 Task: Look for products in the category "Cupcakes" from Sprouts only.
Action: Mouse moved to (17, 77)
Screenshot: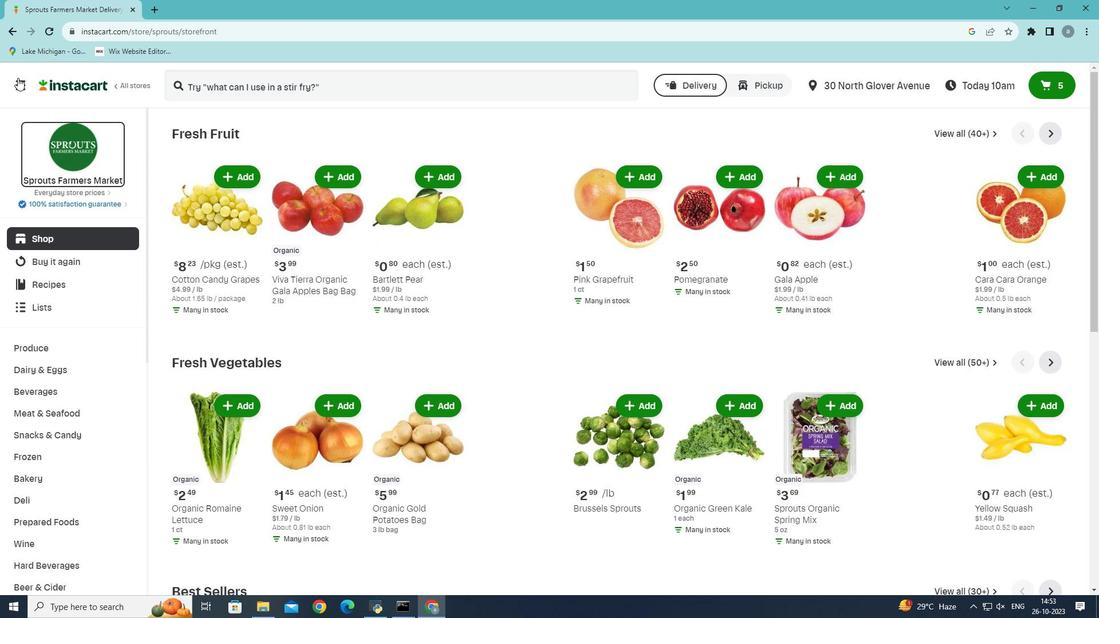 
Action: Mouse pressed left at (17, 77)
Screenshot: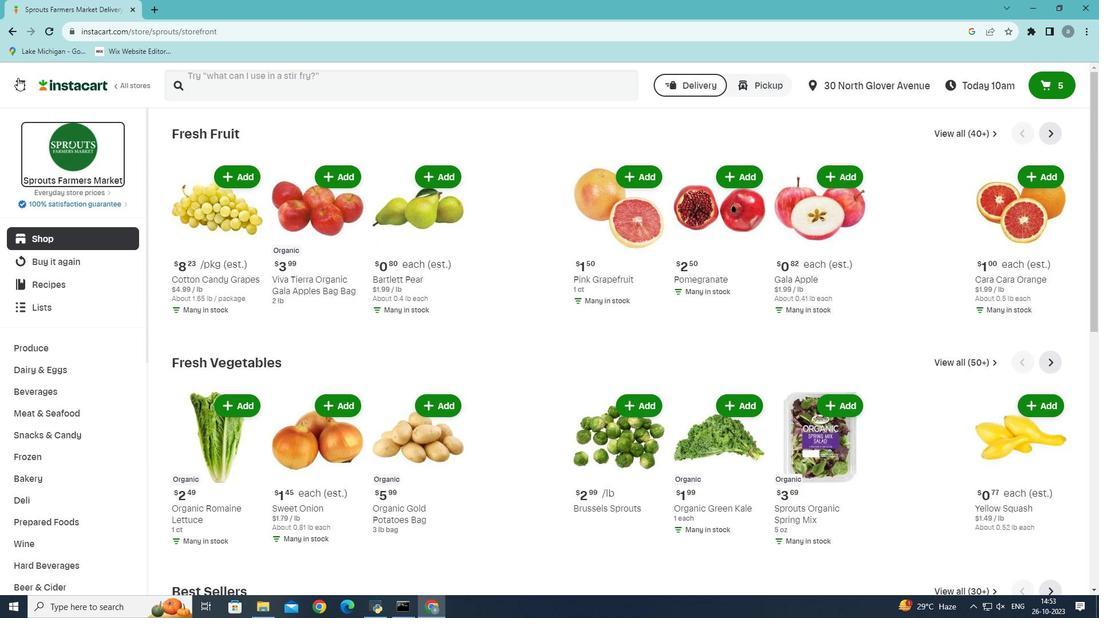 
Action: Mouse moved to (41, 334)
Screenshot: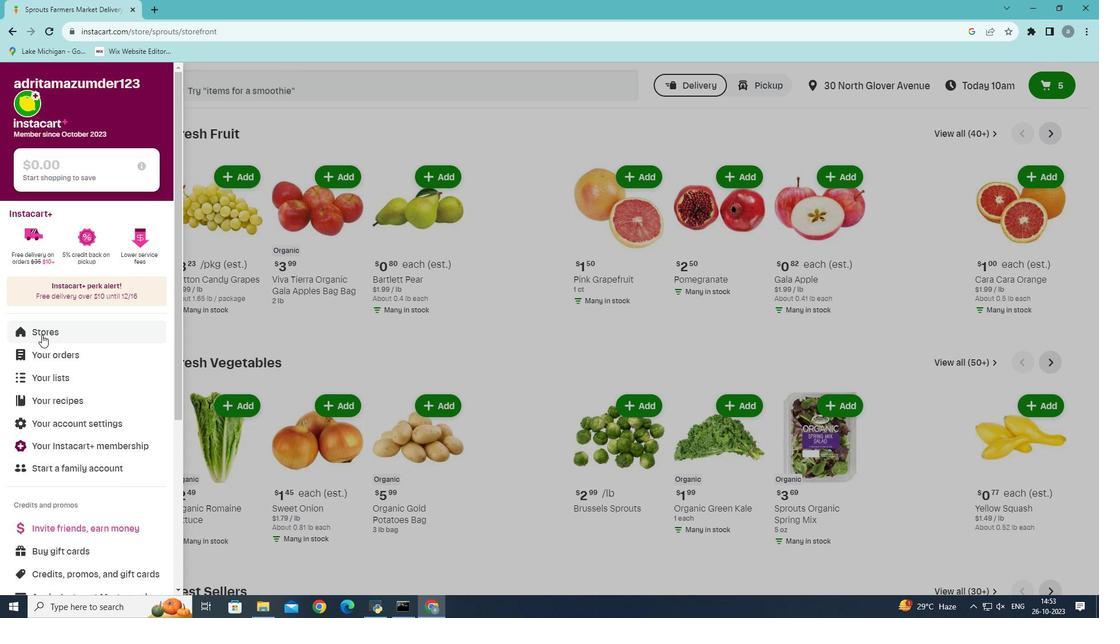
Action: Mouse pressed left at (41, 334)
Screenshot: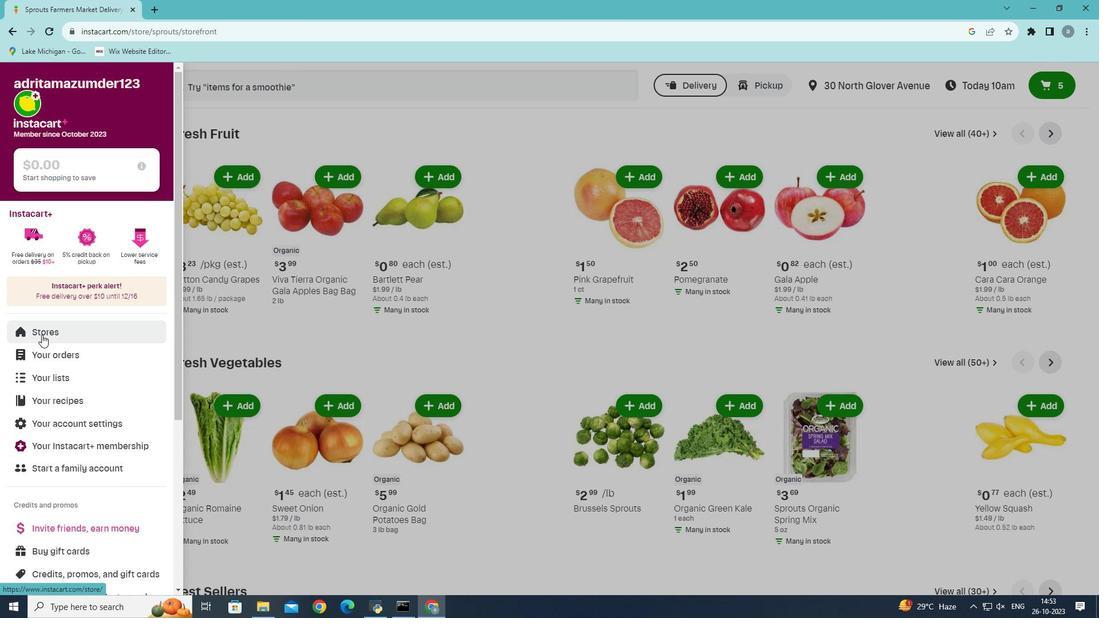 
Action: Mouse moved to (273, 128)
Screenshot: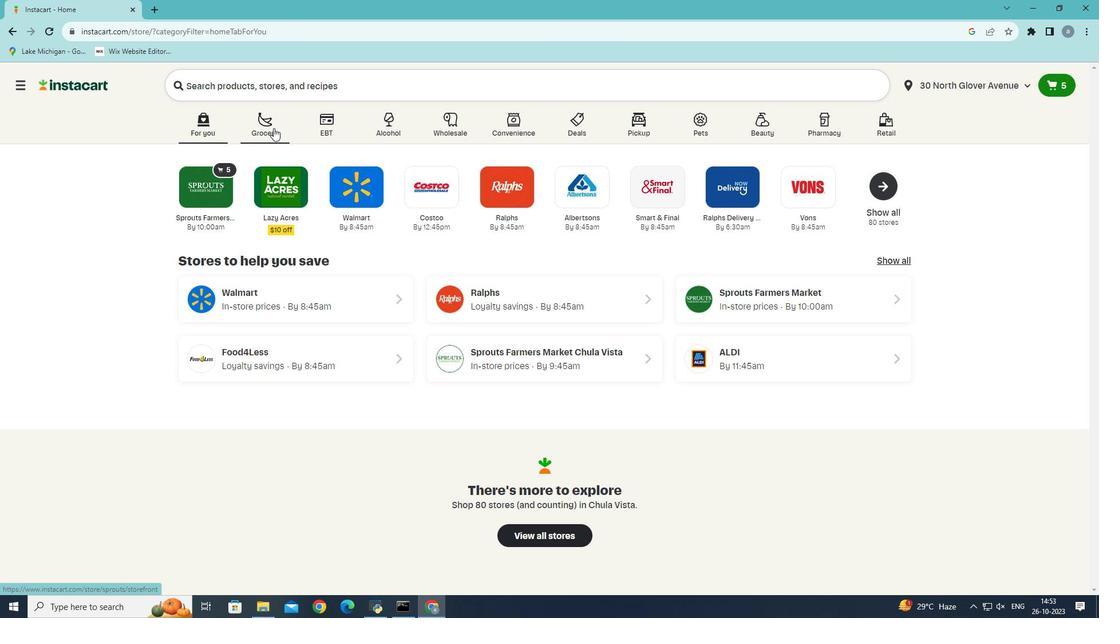 
Action: Mouse pressed left at (273, 128)
Screenshot: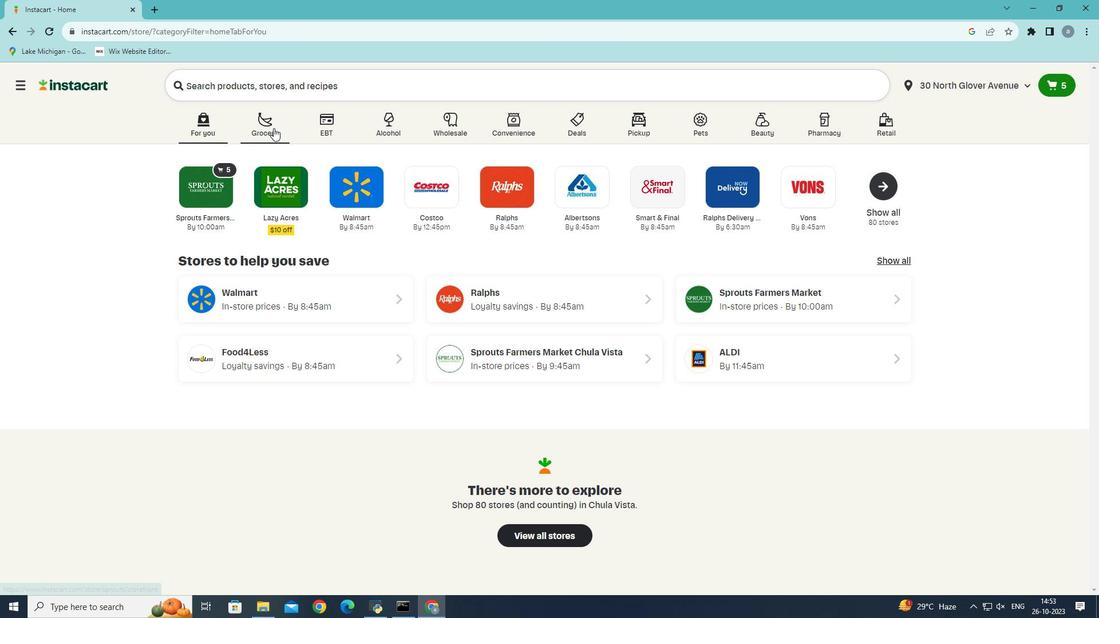 
Action: Mouse moved to (273, 337)
Screenshot: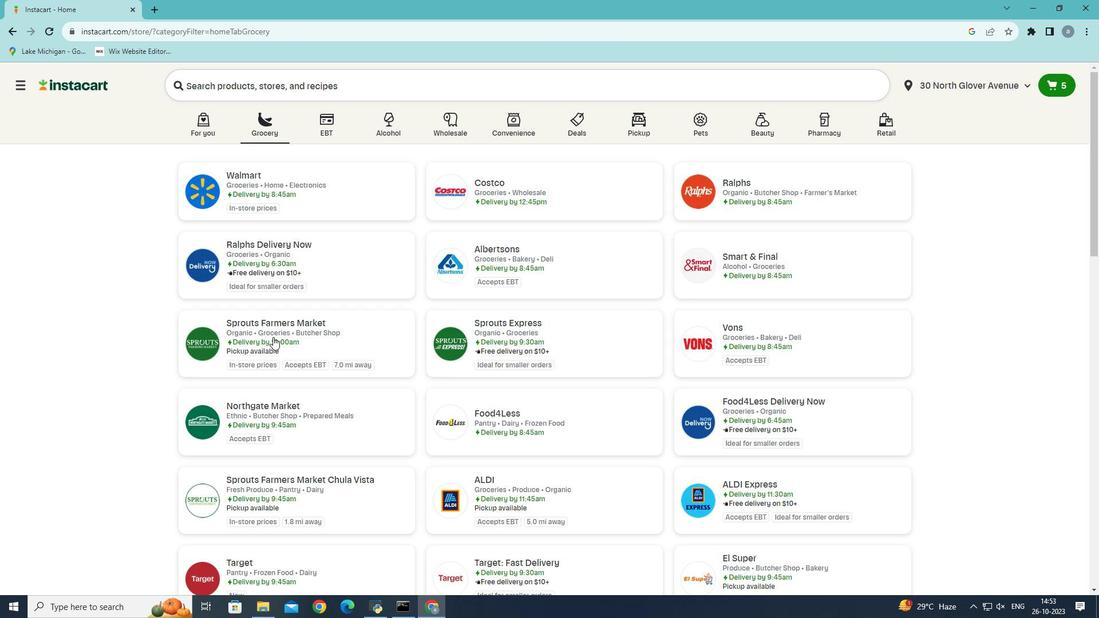 
Action: Mouse pressed left at (273, 337)
Screenshot: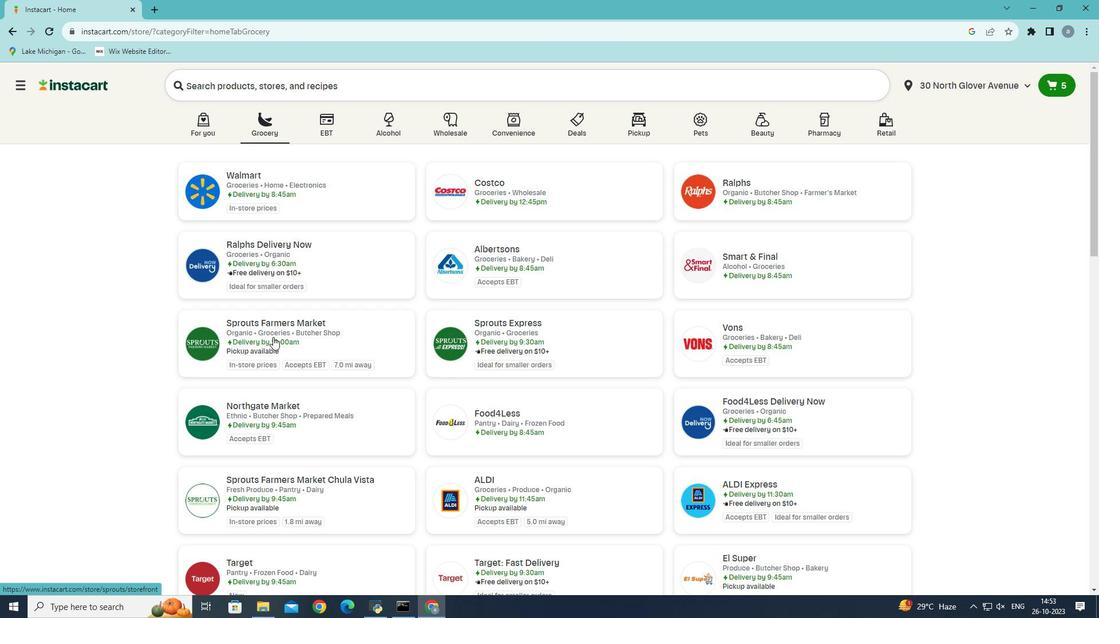 
Action: Mouse moved to (44, 483)
Screenshot: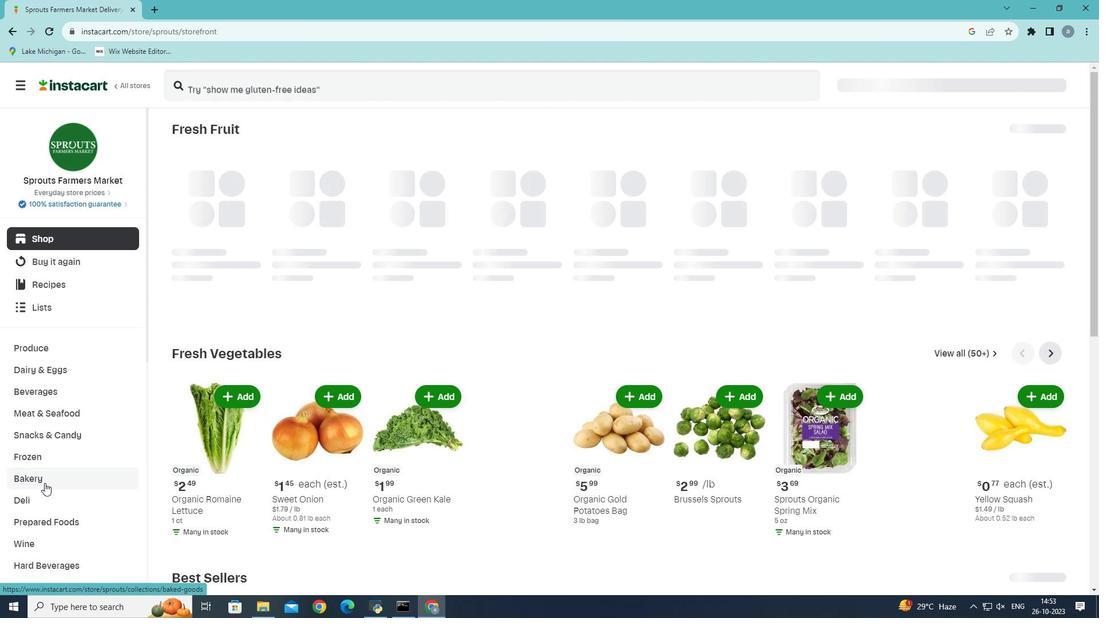
Action: Mouse pressed left at (44, 483)
Screenshot: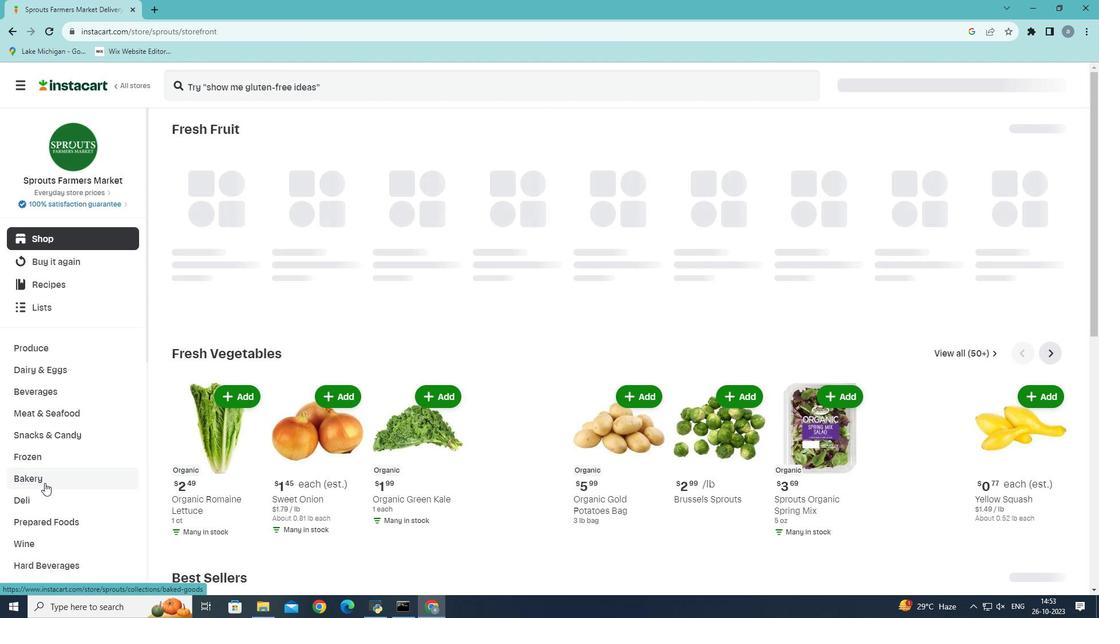 
Action: Mouse moved to (740, 156)
Screenshot: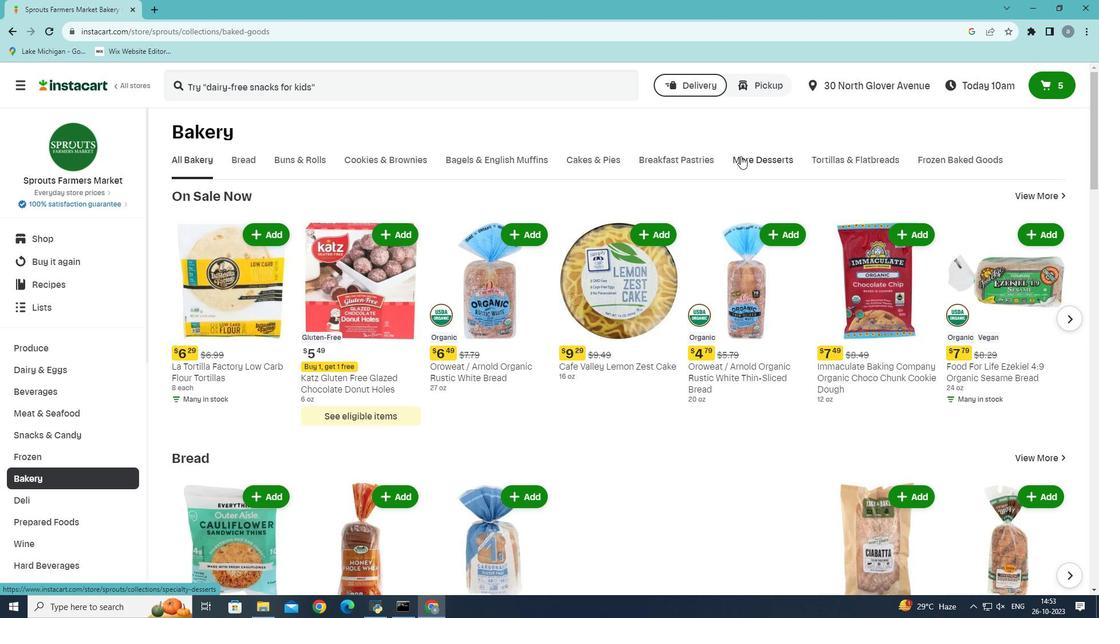 
Action: Mouse pressed left at (740, 156)
Screenshot: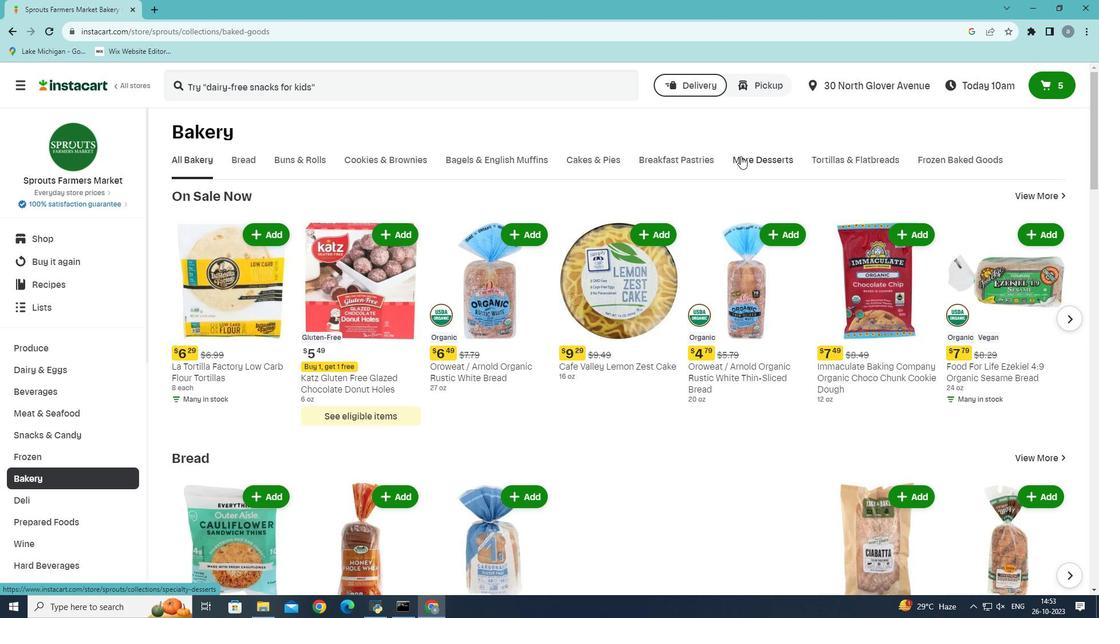 
Action: Mouse moved to (271, 216)
Screenshot: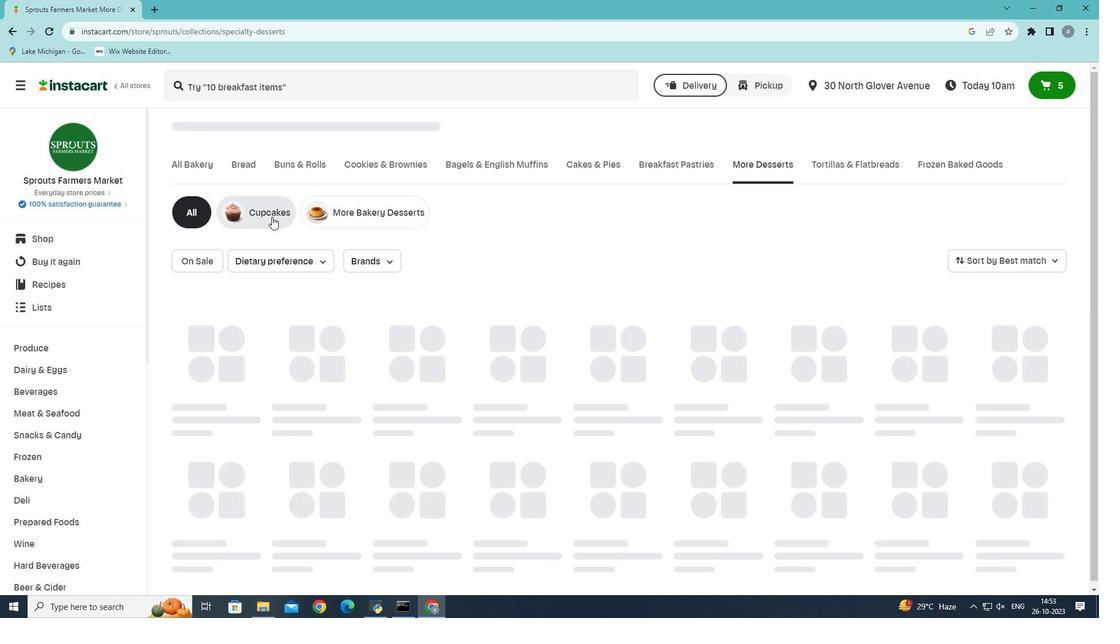 
Action: Mouse pressed left at (271, 216)
Screenshot: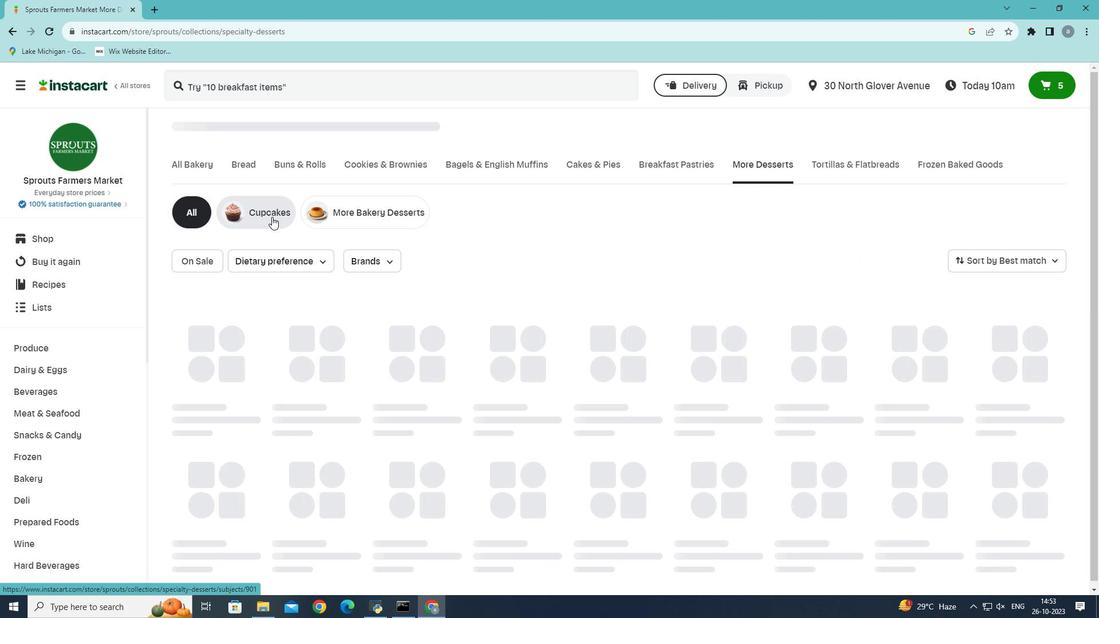 
Action: Mouse moved to (267, 212)
Screenshot: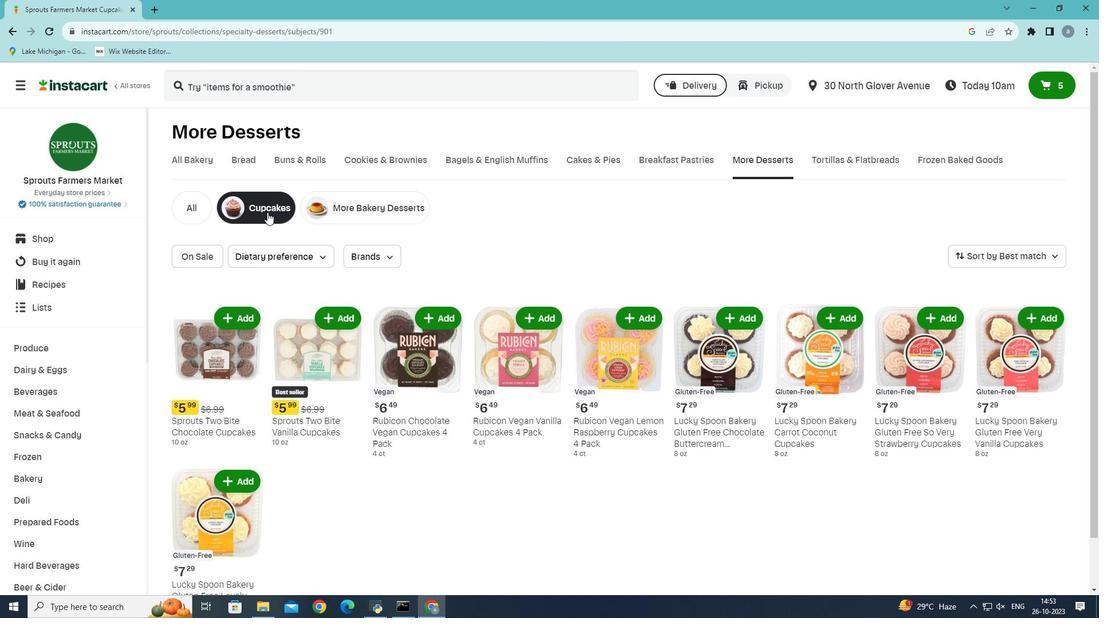 
Action: Mouse pressed left at (267, 212)
Screenshot: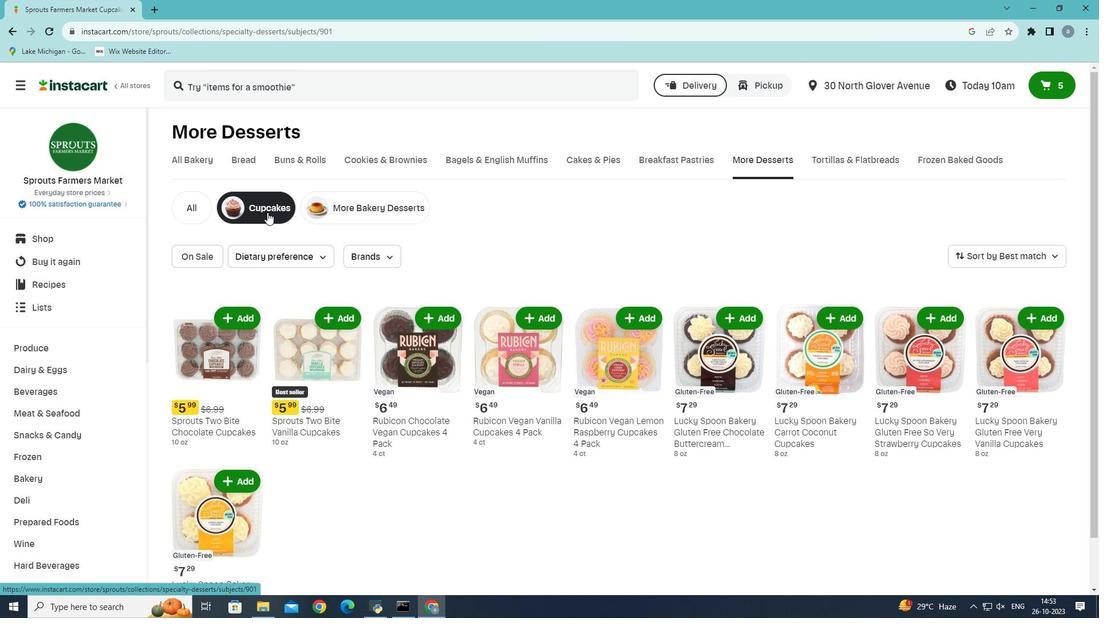 
Action: Mouse moved to (391, 258)
Screenshot: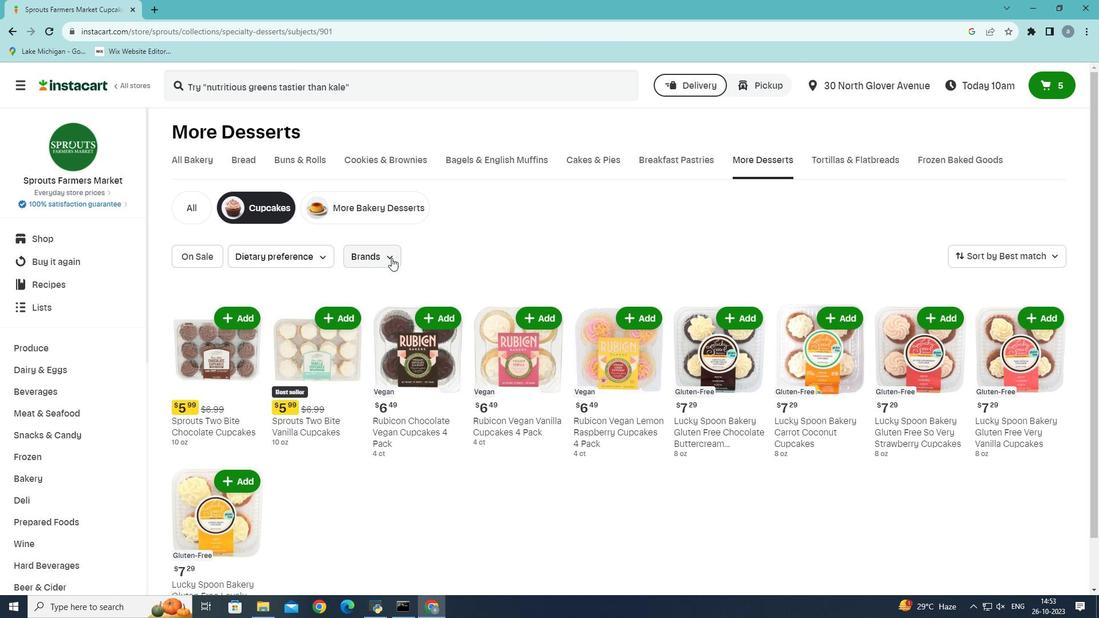 
Action: Mouse pressed left at (391, 258)
Screenshot: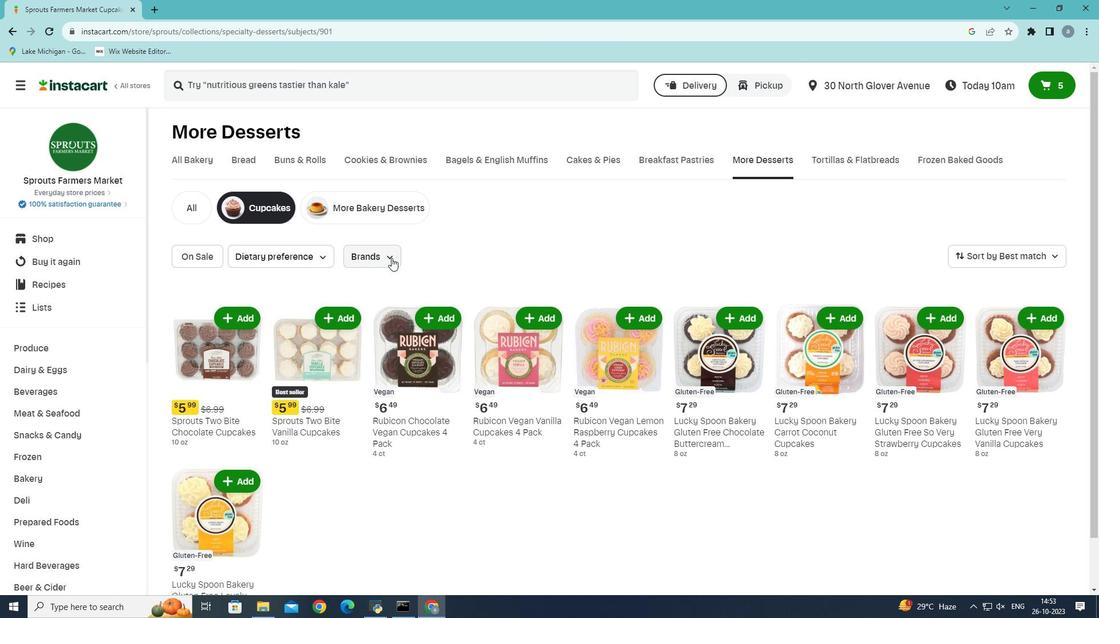 
Action: Mouse moved to (320, 258)
Screenshot: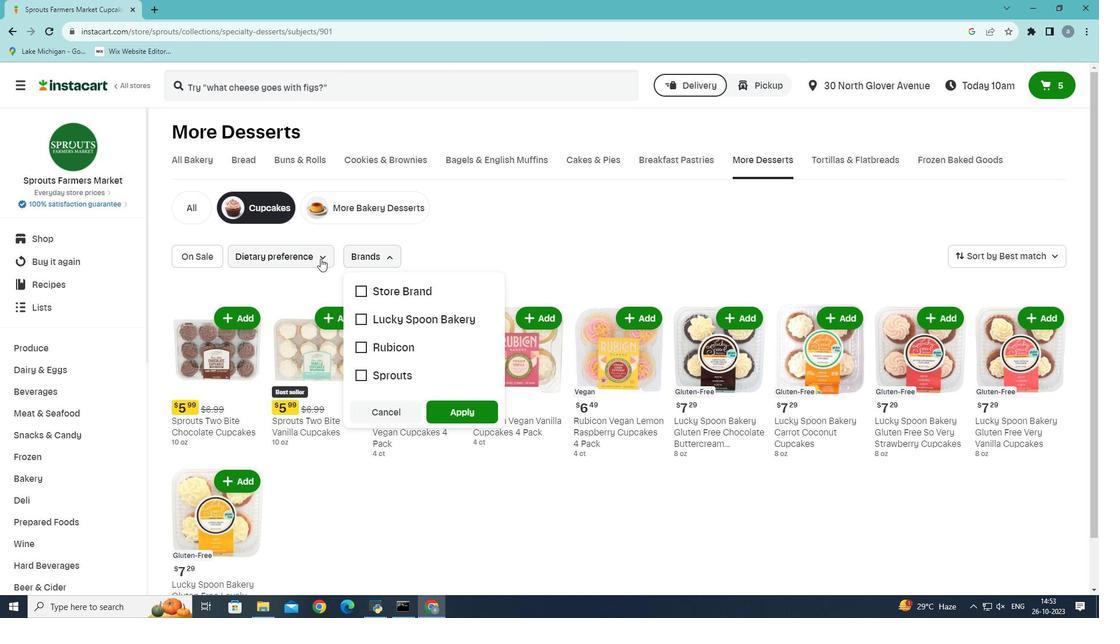 
Action: Mouse pressed left at (320, 258)
Screenshot: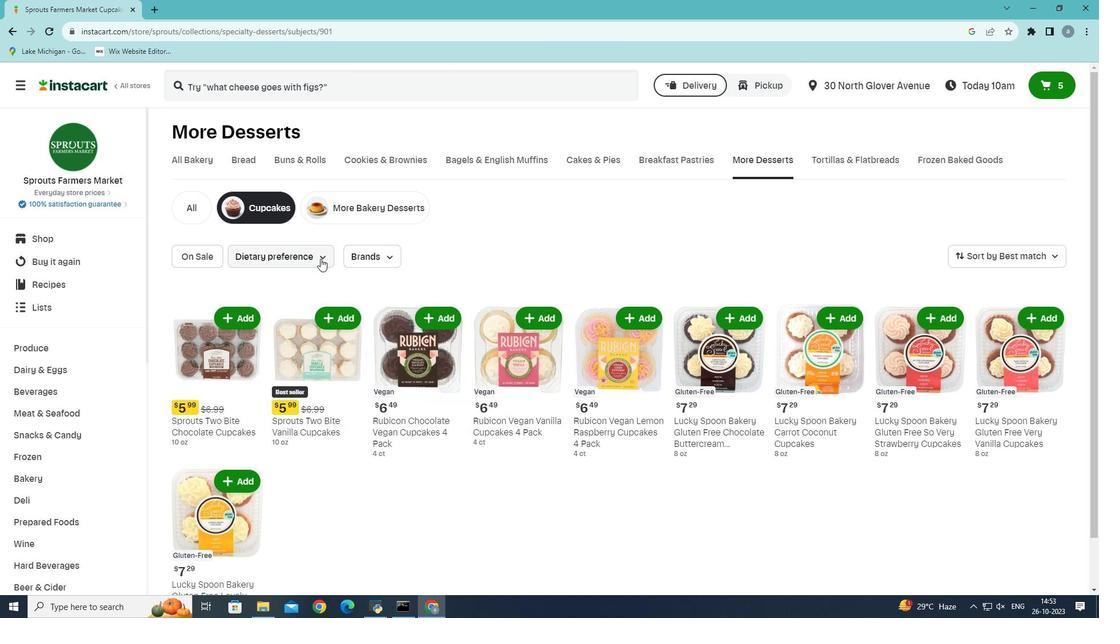 
Action: Mouse moved to (390, 257)
Screenshot: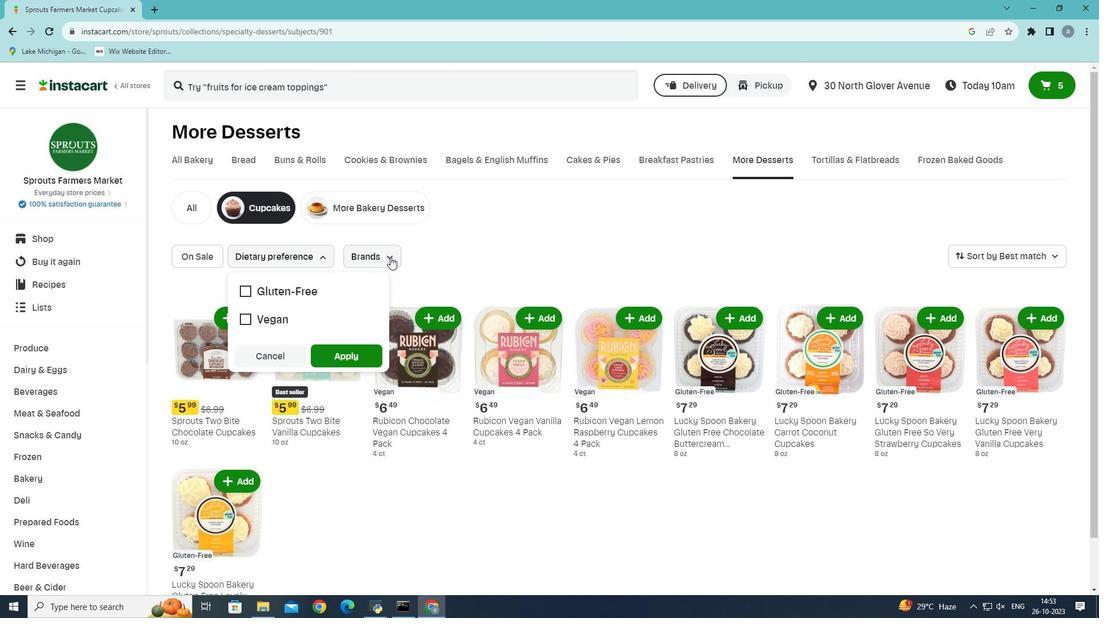 
Action: Mouse pressed left at (390, 257)
Screenshot: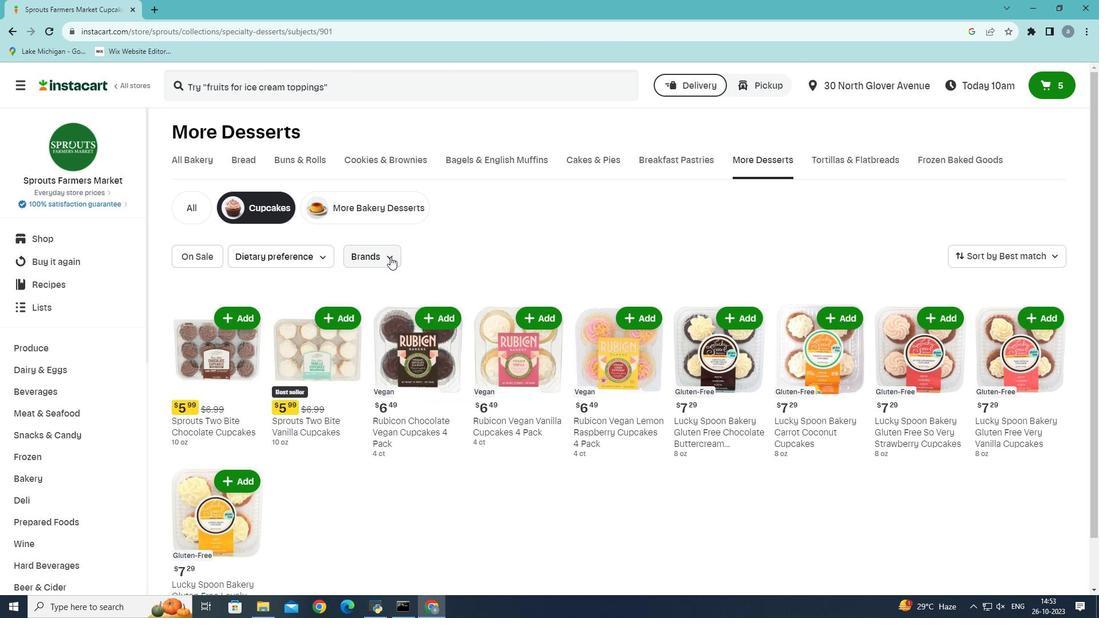 
Action: Mouse moved to (395, 372)
Screenshot: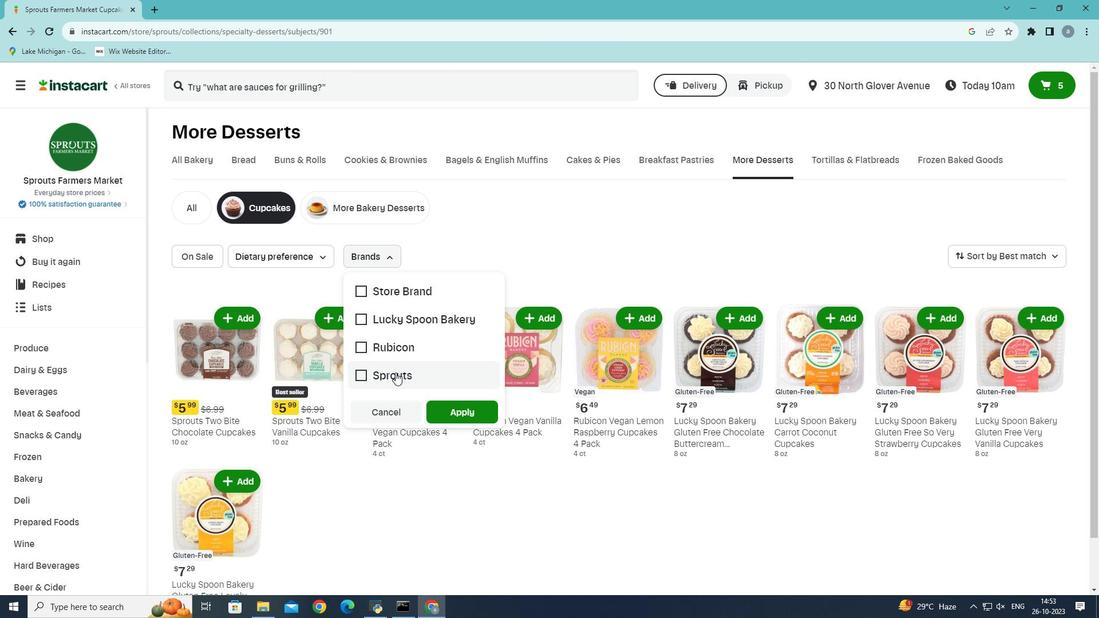 
Action: Mouse pressed left at (395, 372)
Screenshot: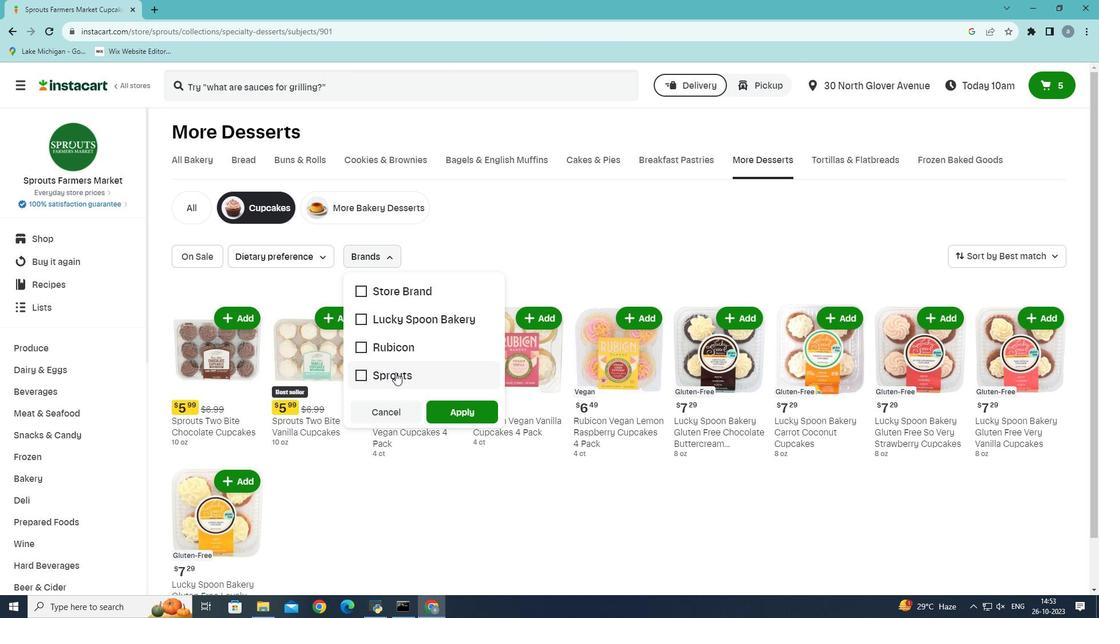 
Action: Mouse moved to (460, 416)
Screenshot: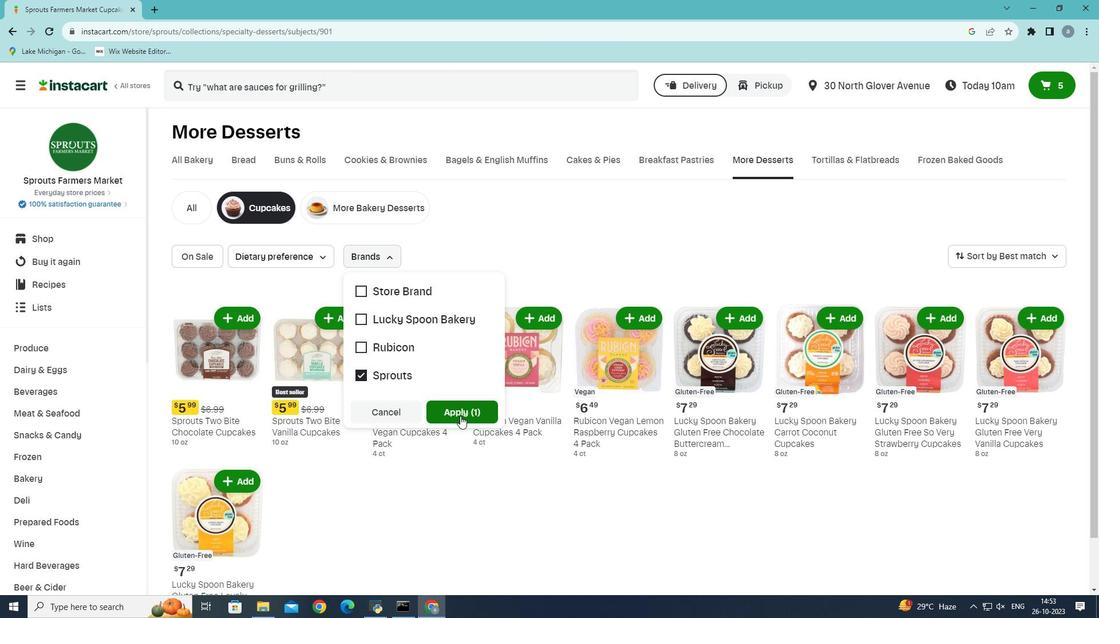 
Action: Mouse pressed left at (460, 416)
Screenshot: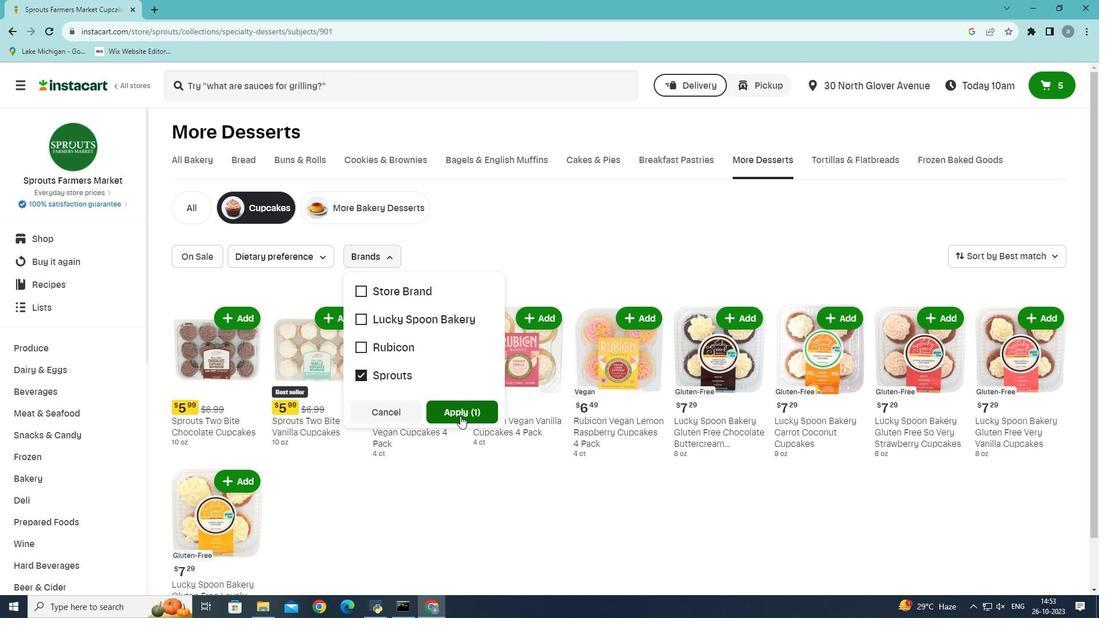 
Action: Mouse moved to (391, 385)
Screenshot: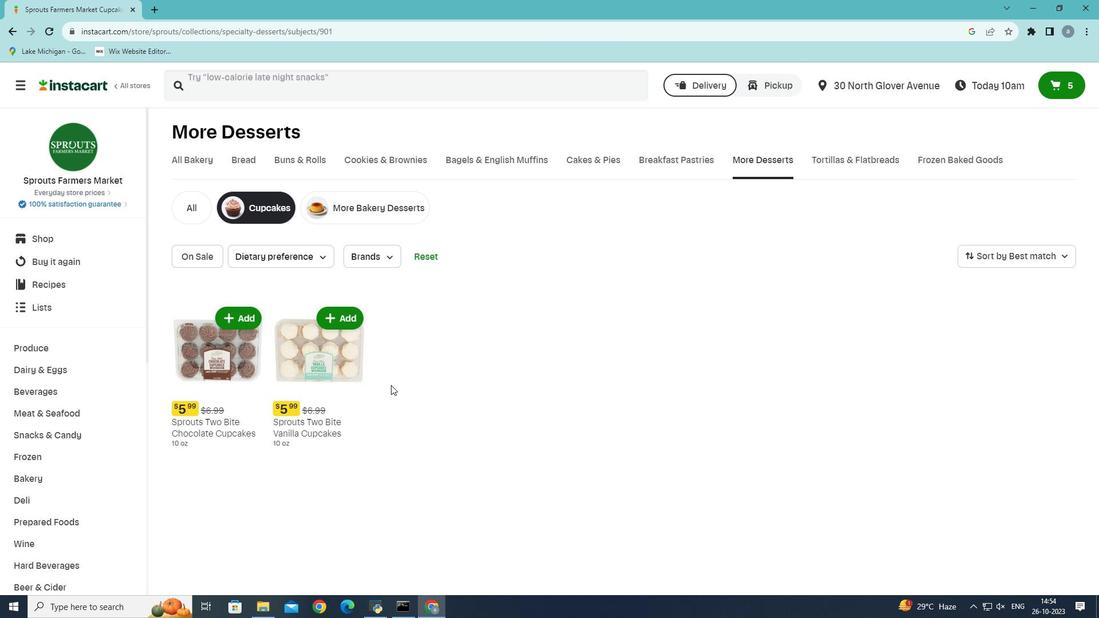 
